 Task: Use the formula "DAVERAGE" in spreadsheet "Project portfolio".
Action: Mouse moved to (314, 506)
Screenshot: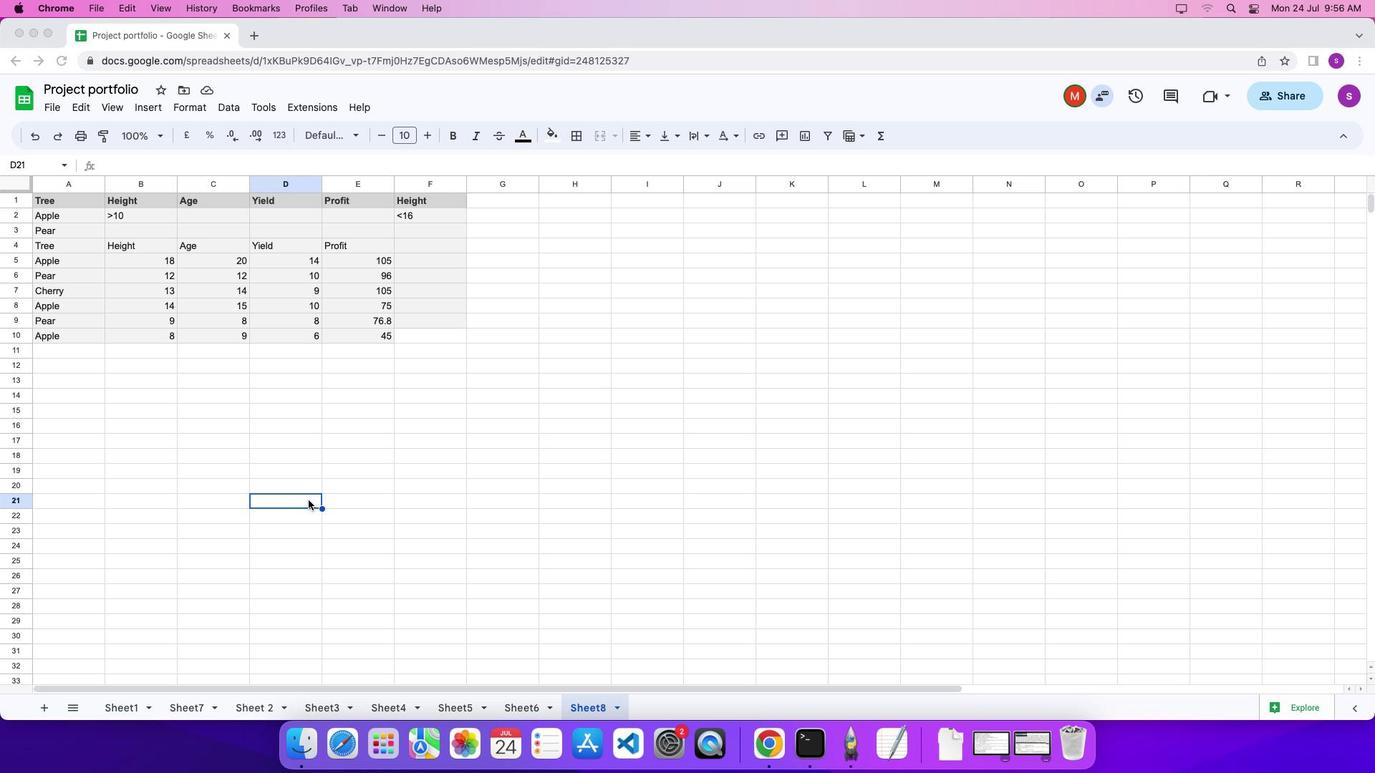 
Action: Mouse pressed left at (314, 506)
Screenshot: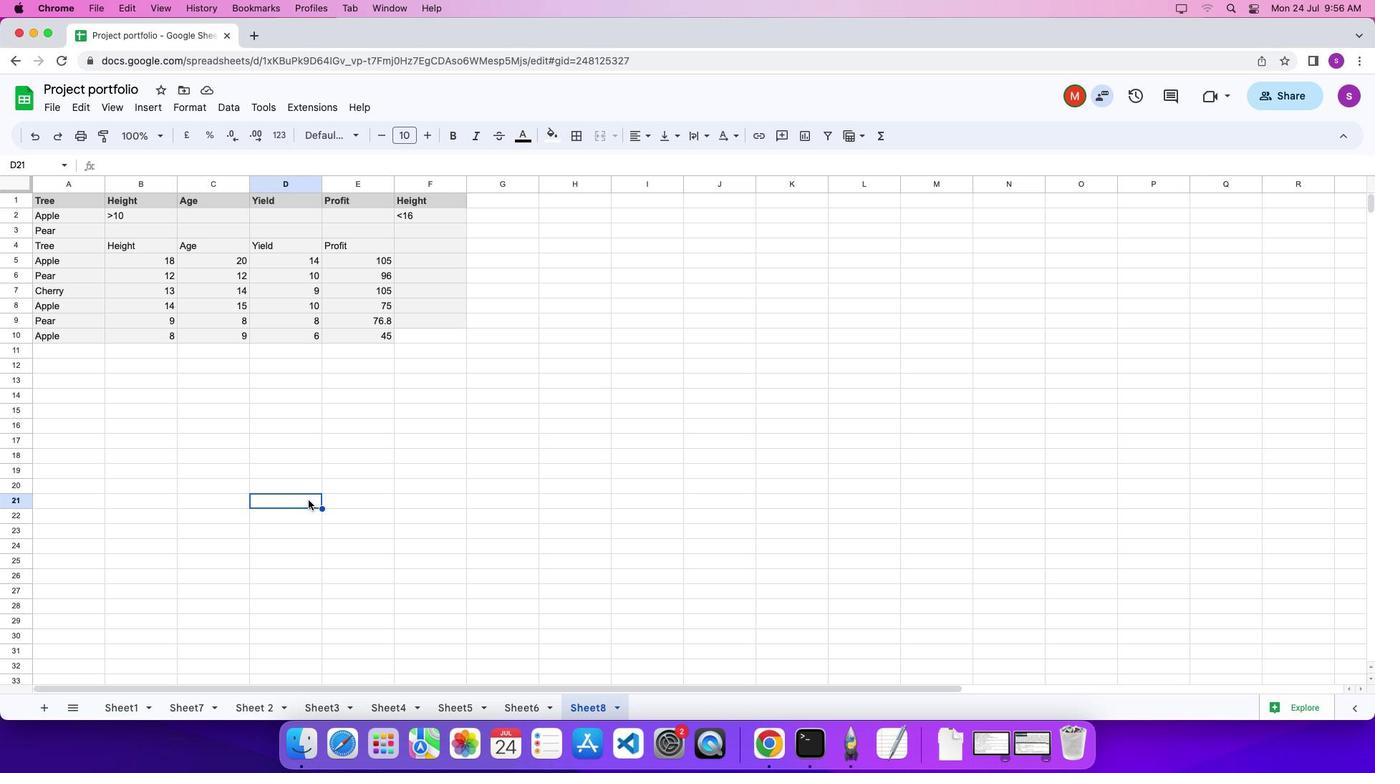 
Action: Key pressed '='
Screenshot: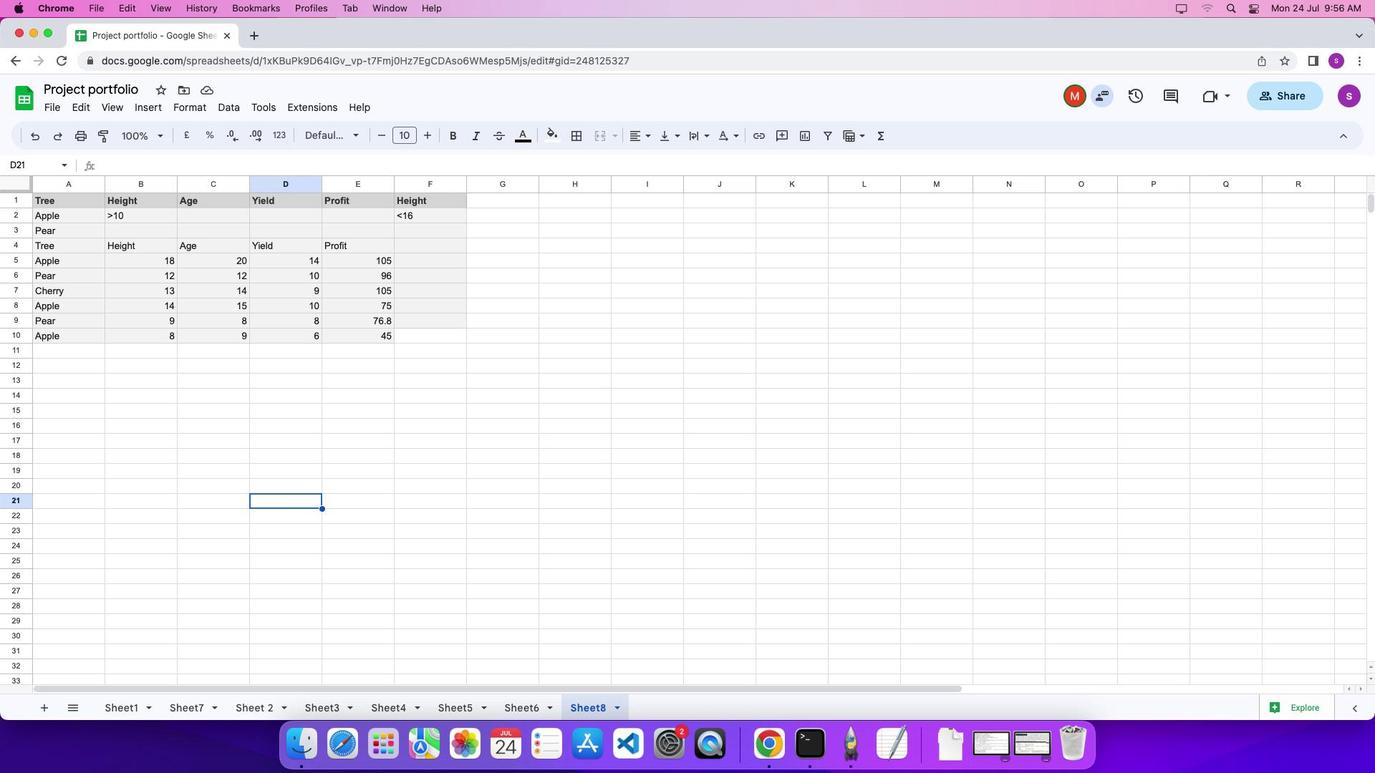 
Action: Mouse moved to (887, 136)
Screenshot: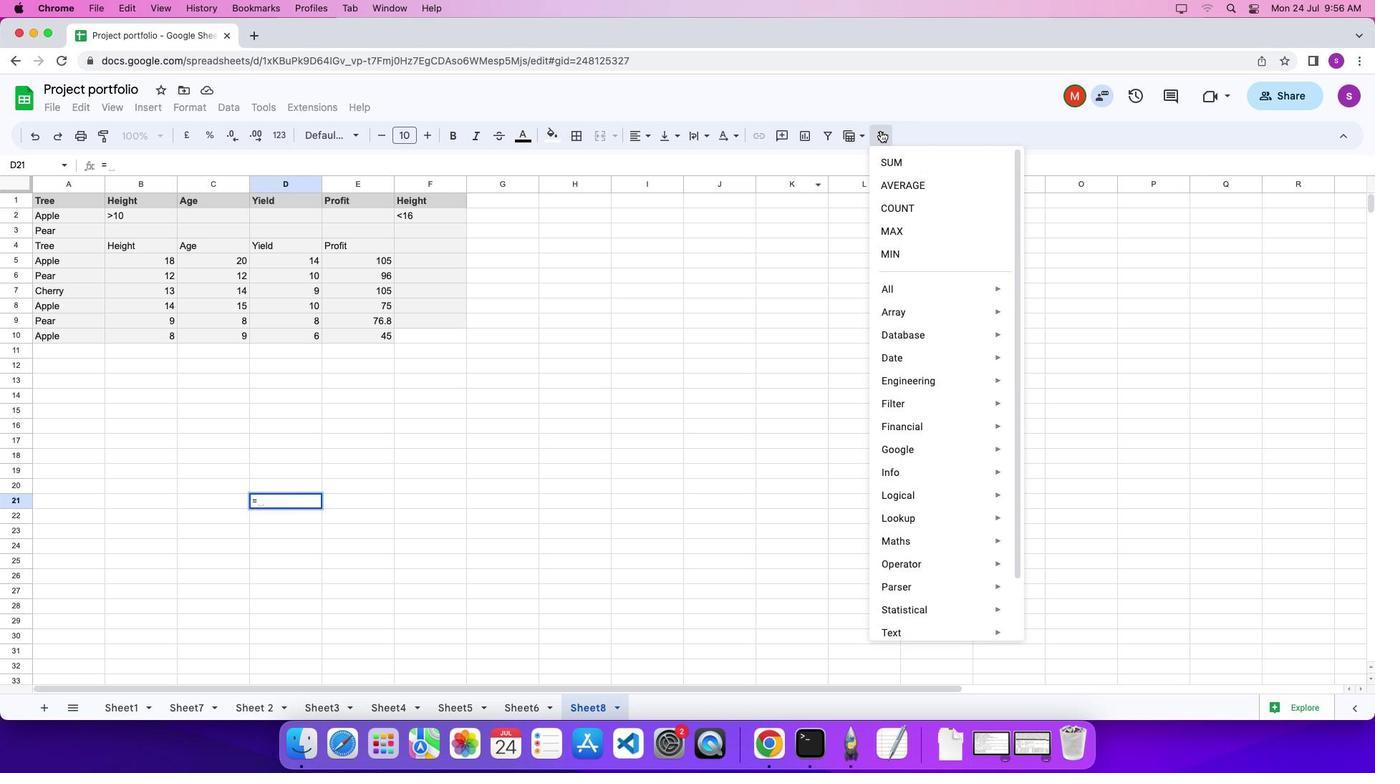 
Action: Mouse pressed left at (887, 136)
Screenshot: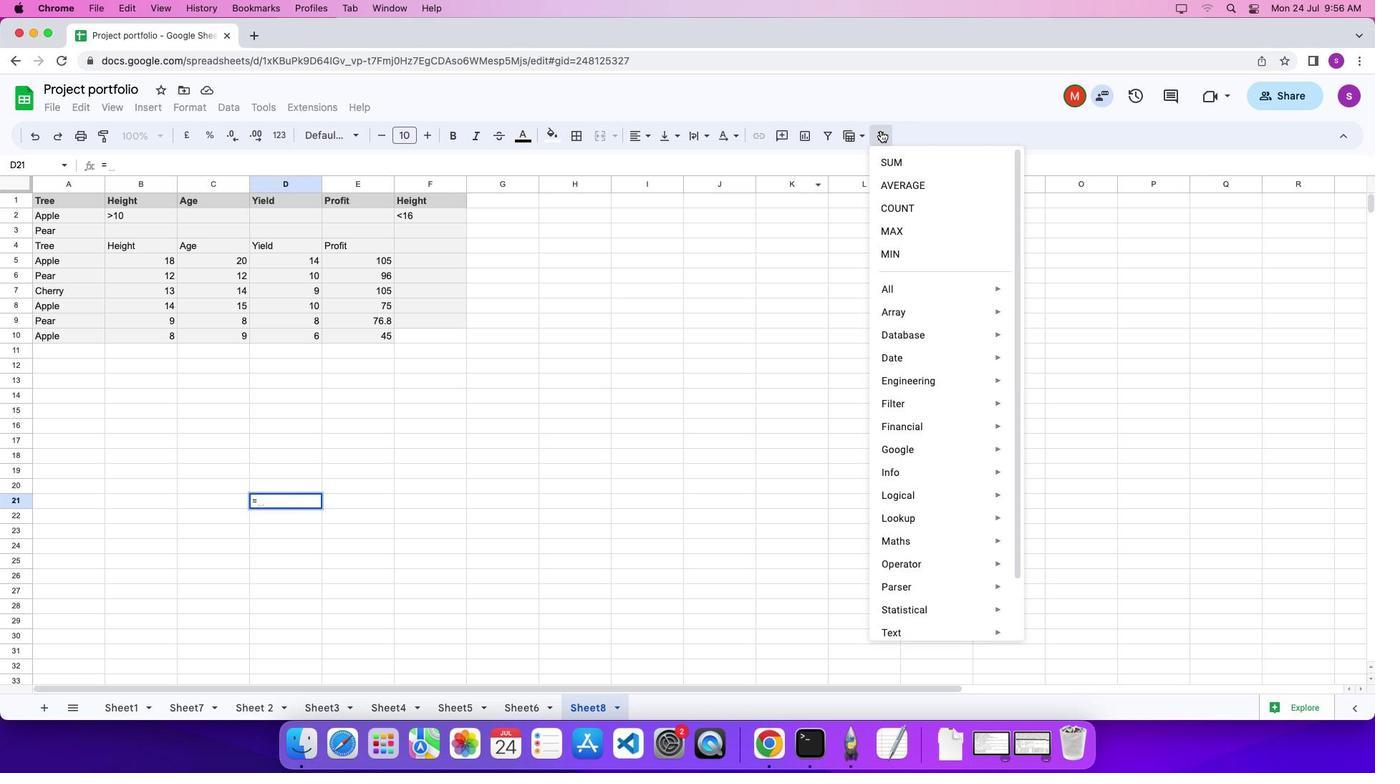 
Action: Mouse moved to (1105, 652)
Screenshot: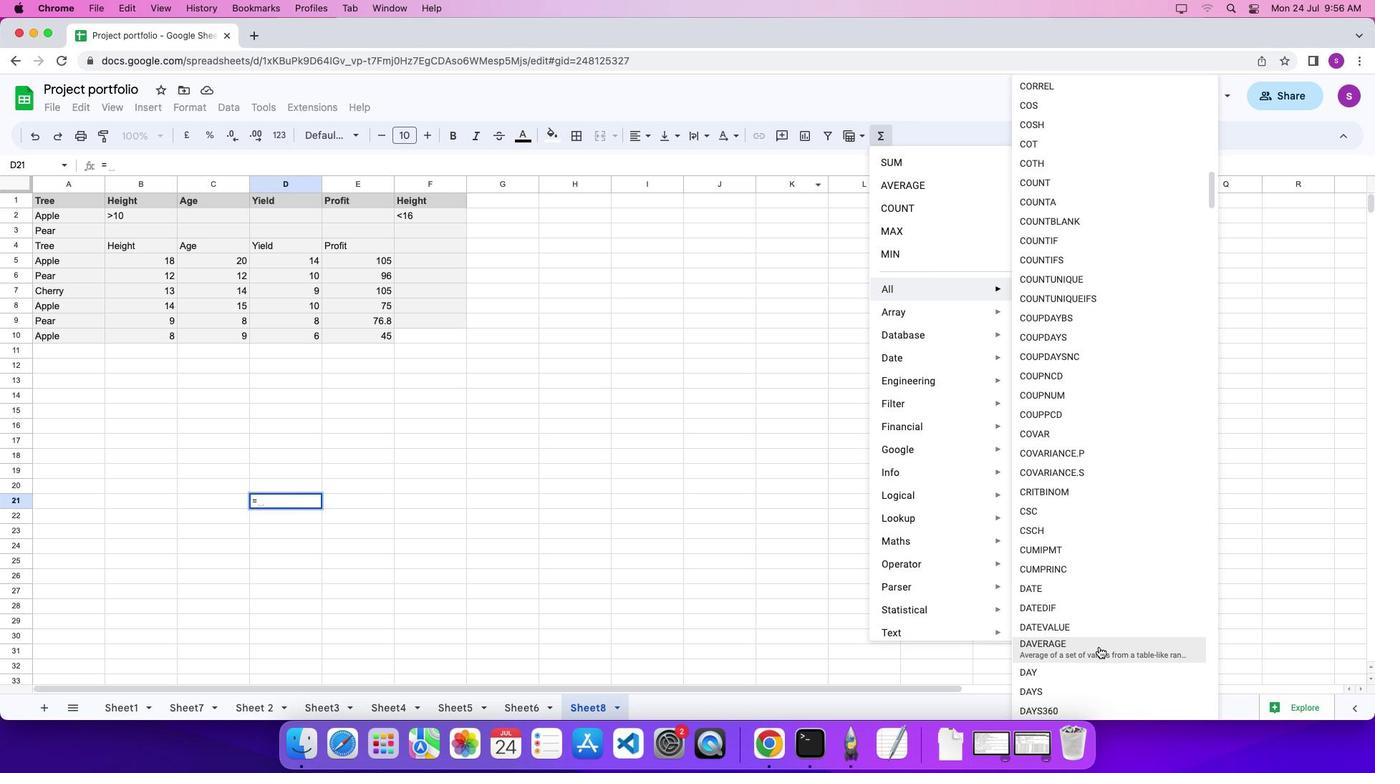 
Action: Mouse pressed left at (1105, 652)
Screenshot: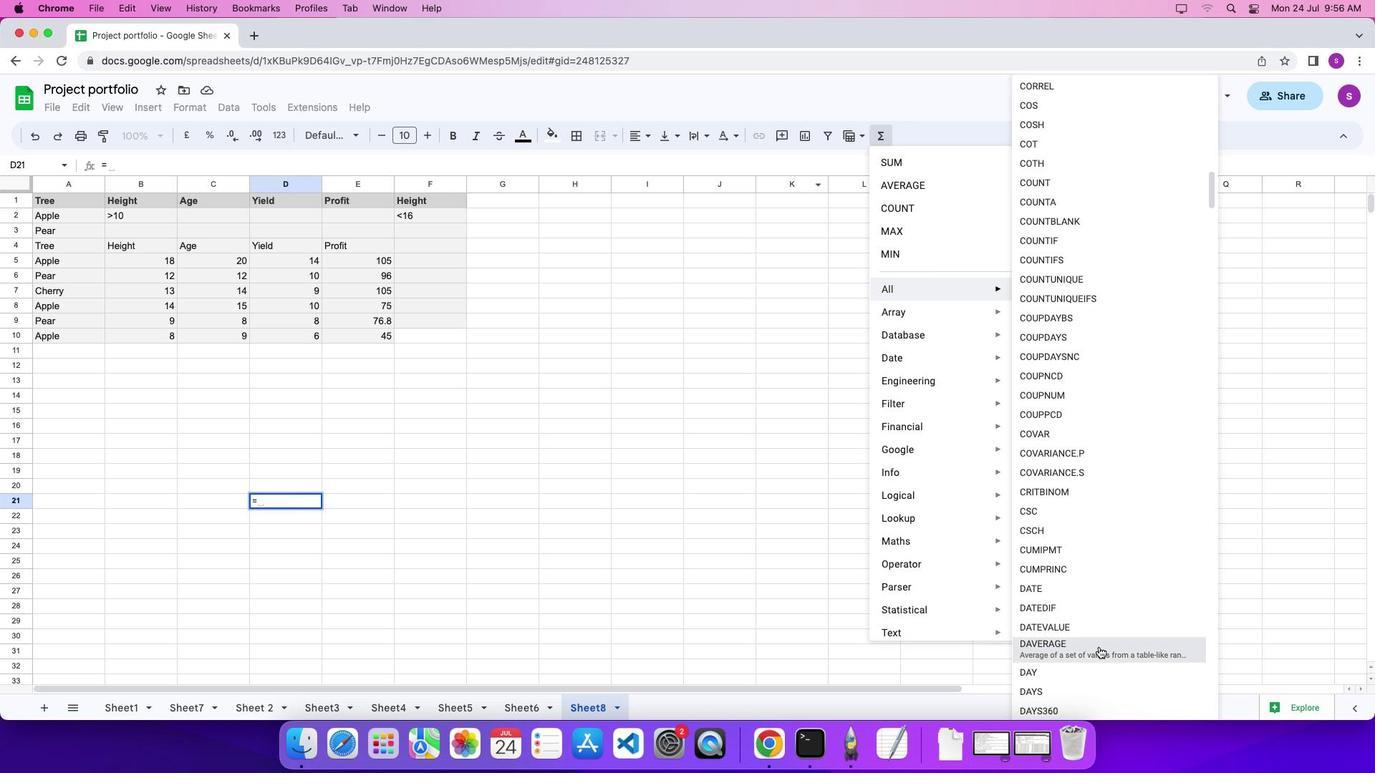 
Action: Mouse moved to (78, 204)
Screenshot: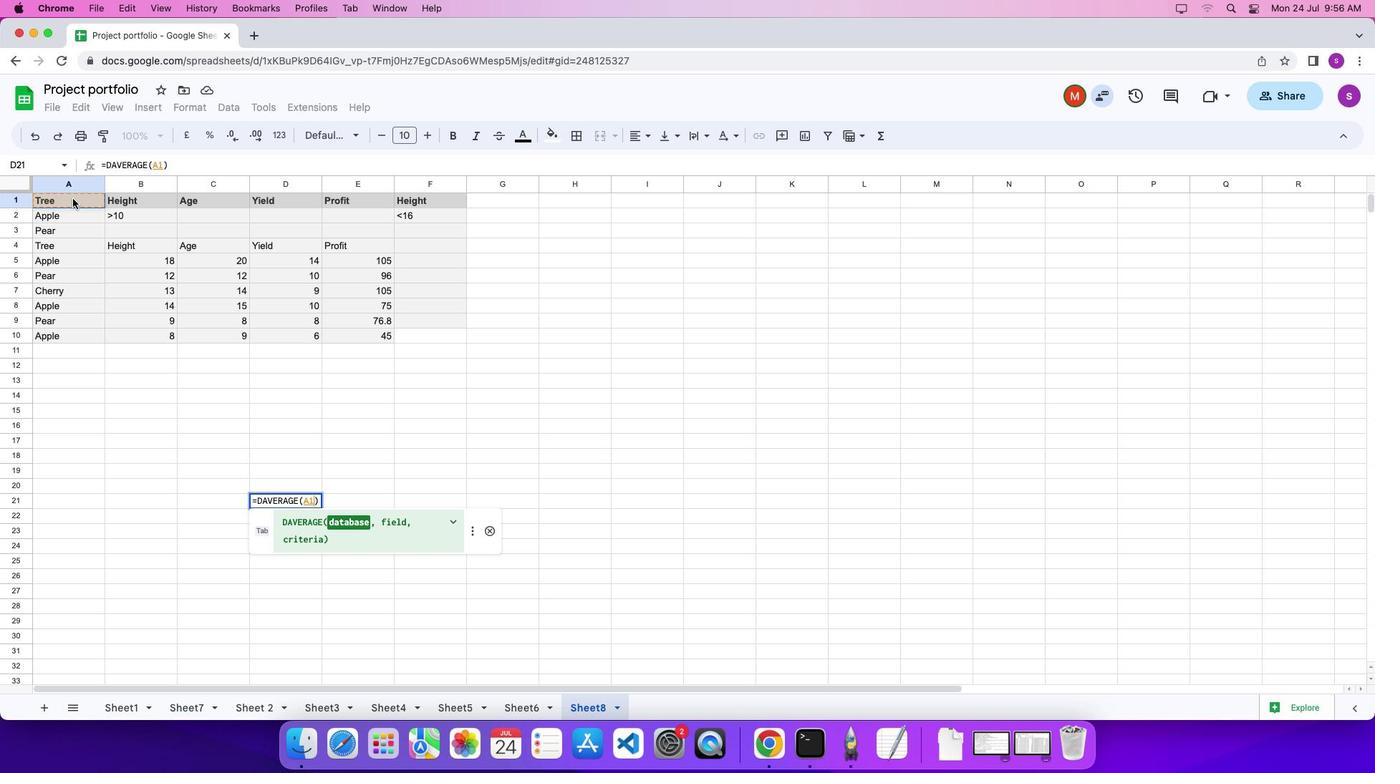 
Action: Mouse pressed left at (78, 204)
Screenshot: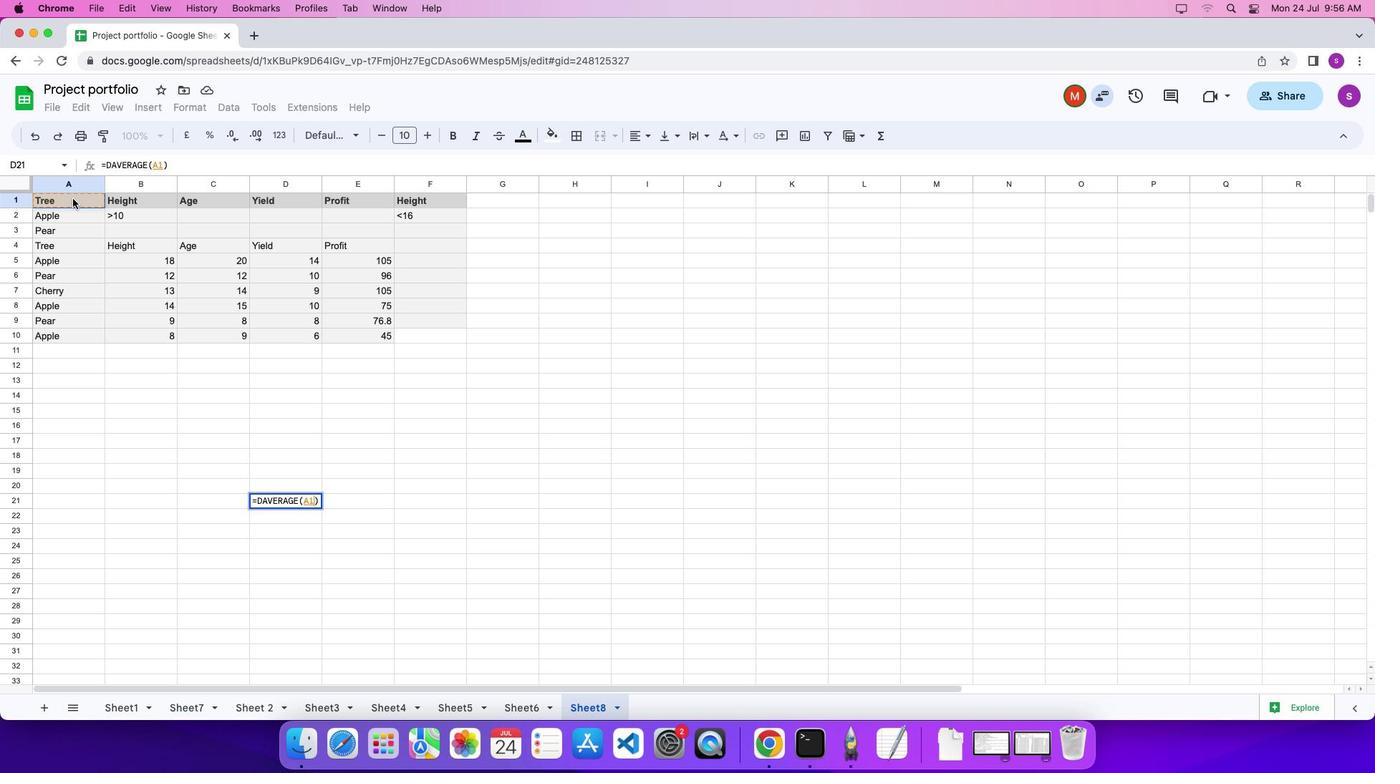 
Action: Mouse moved to (355, 345)
Screenshot: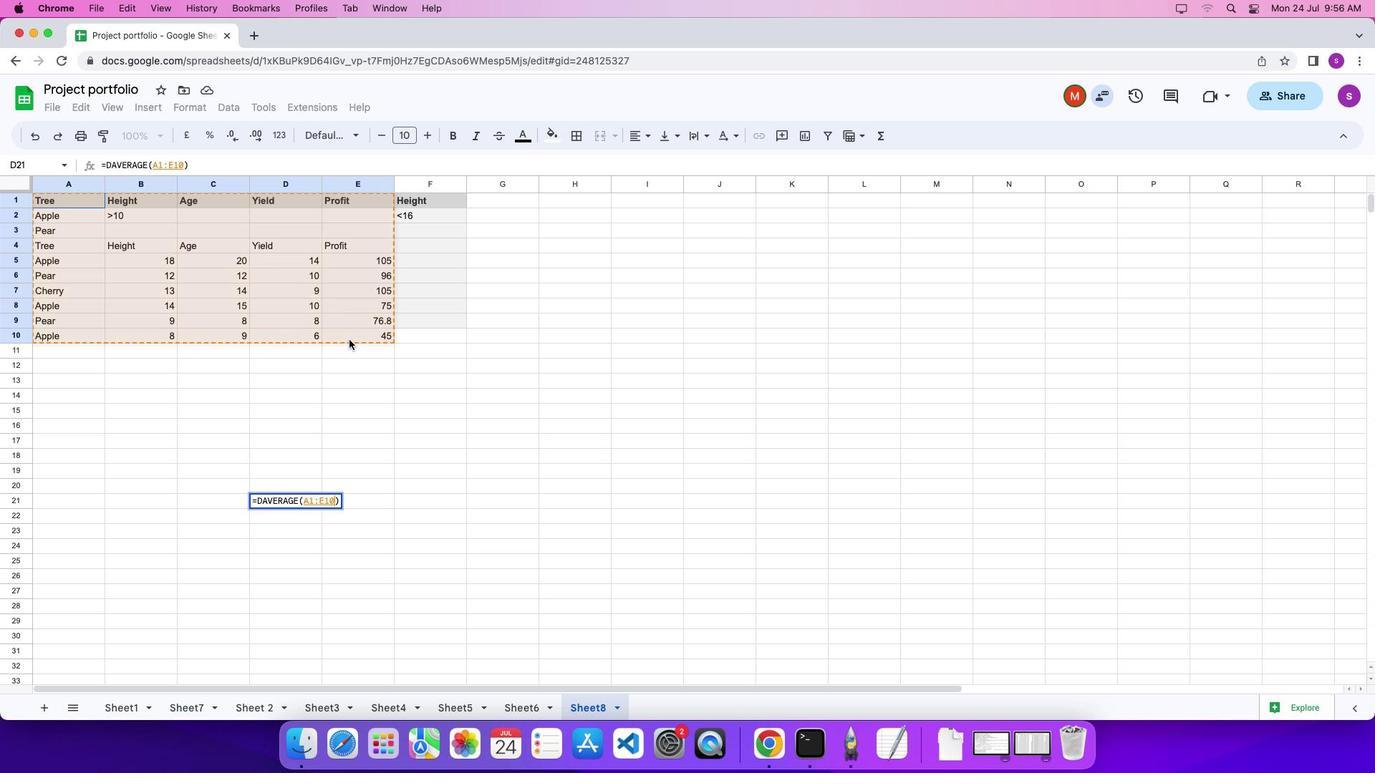 
Action: Key pressed ','Key.shift_r'"'Key.shift'Y''i''e''l''d'Key.shift_r'"'','
Screenshot: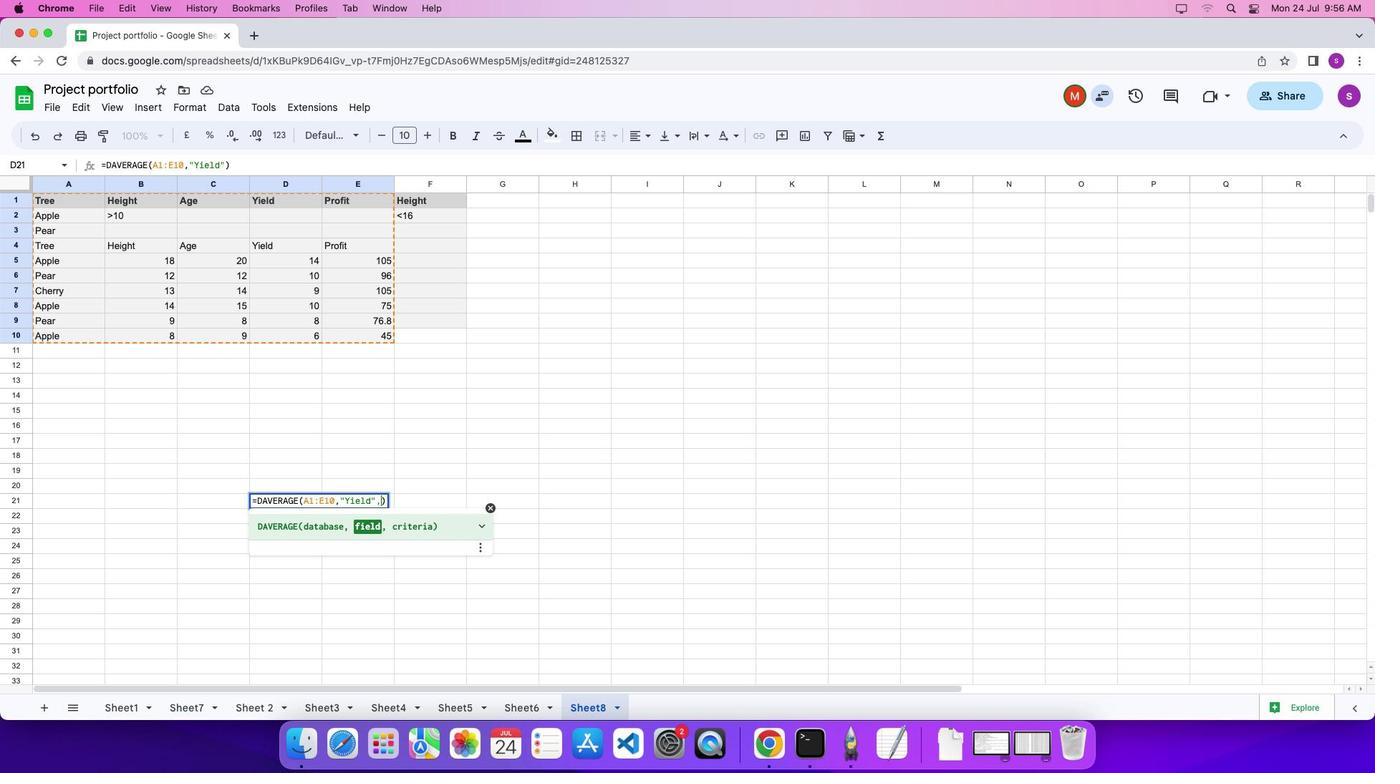 
Action: Mouse moved to (68, 207)
Screenshot: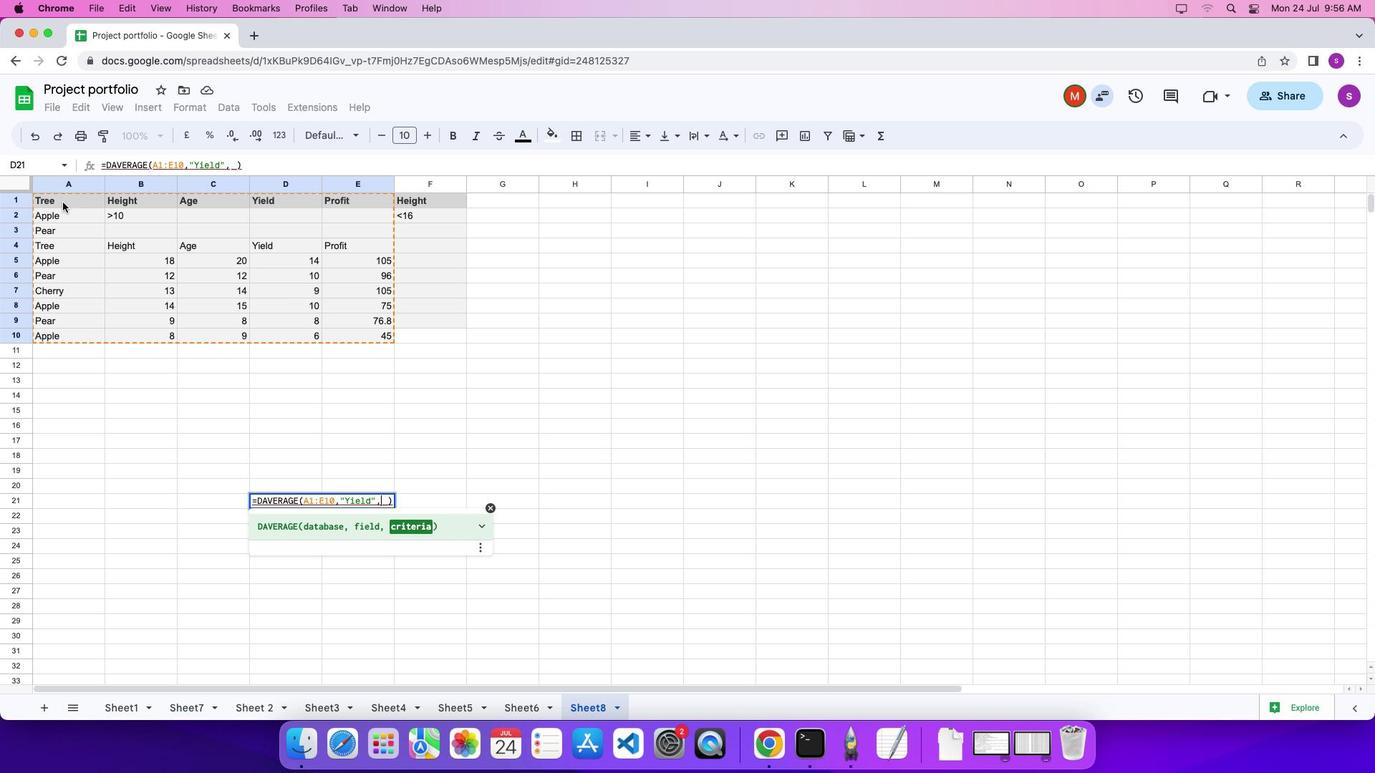 
Action: Mouse pressed left at (68, 207)
Screenshot: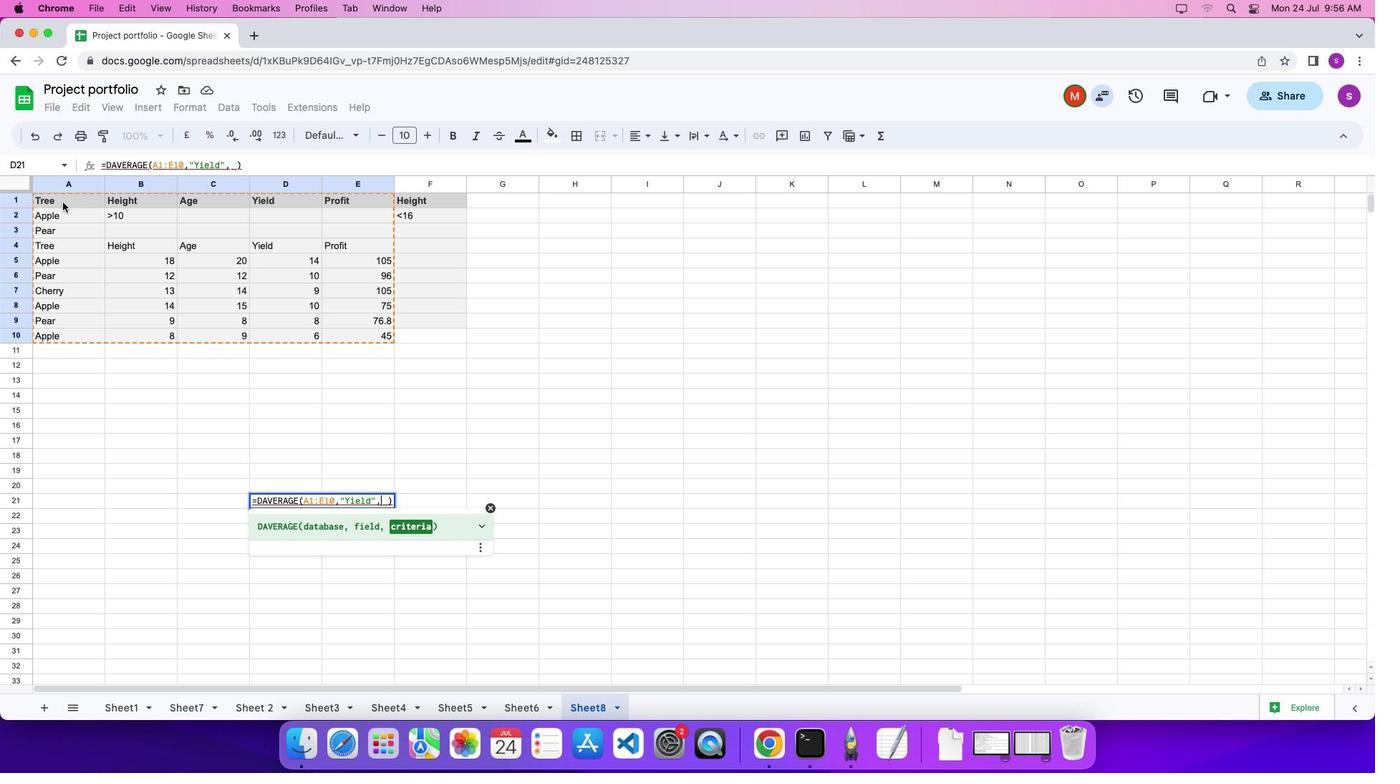 
Action: Mouse moved to (182, 260)
Screenshot: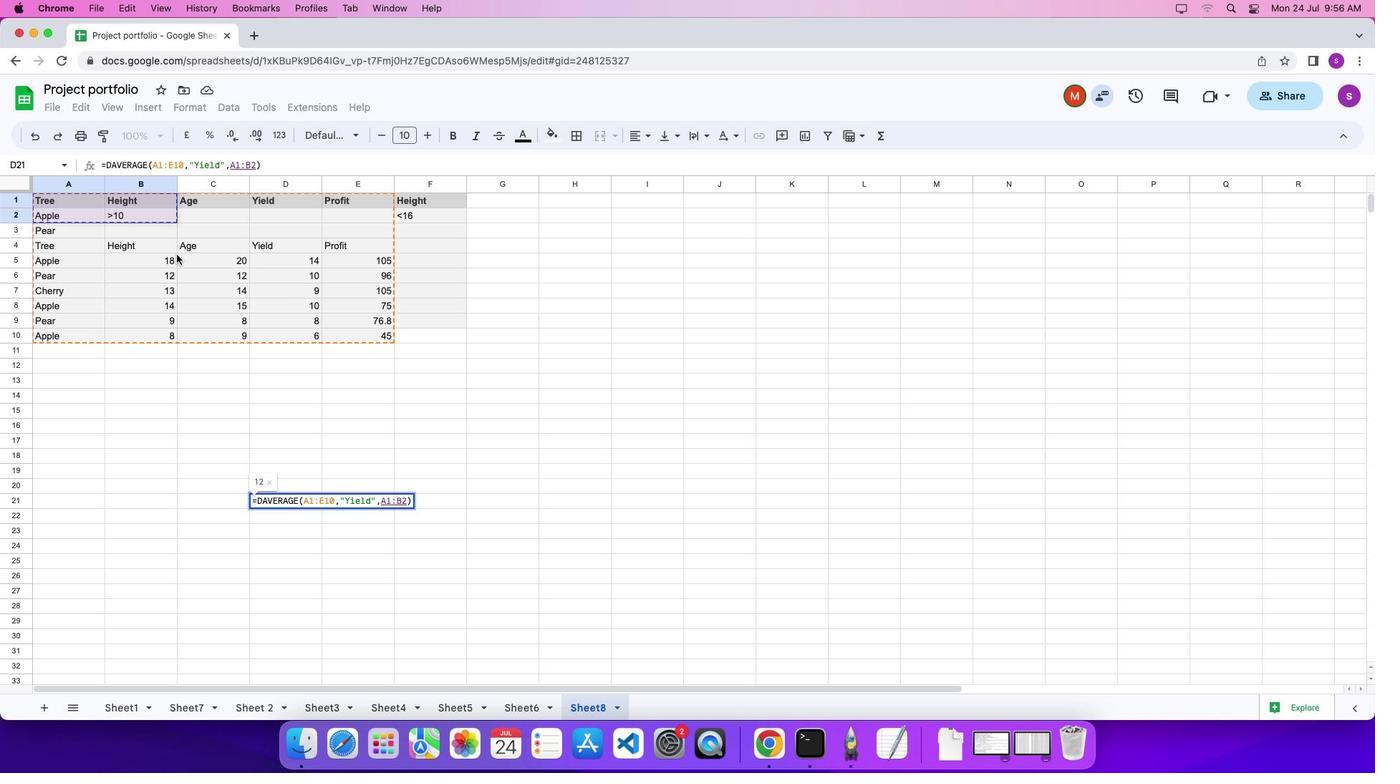 
Action: Key pressed Key.enter
Screenshot: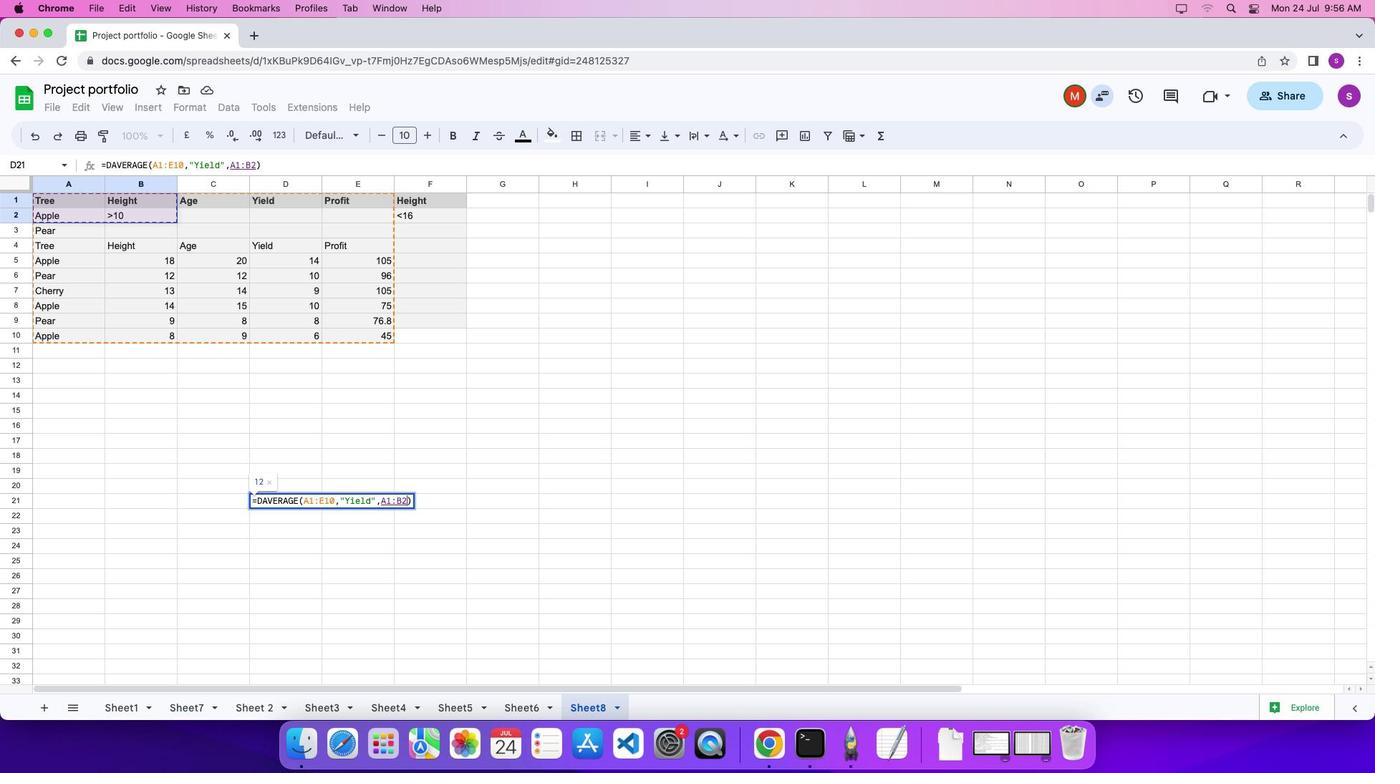 
Action: Mouse moved to (308, 514)
Screenshot: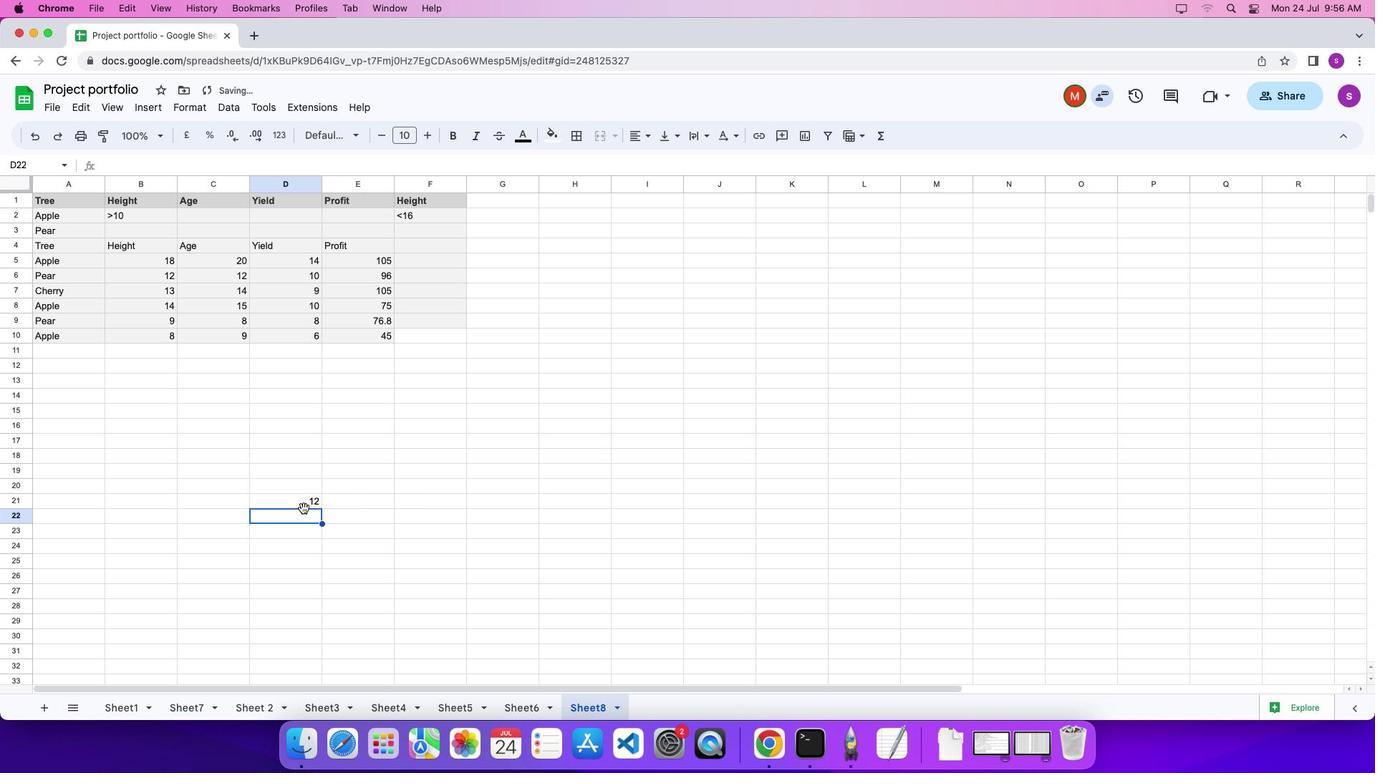
Action: Mouse pressed left at (308, 514)
Screenshot: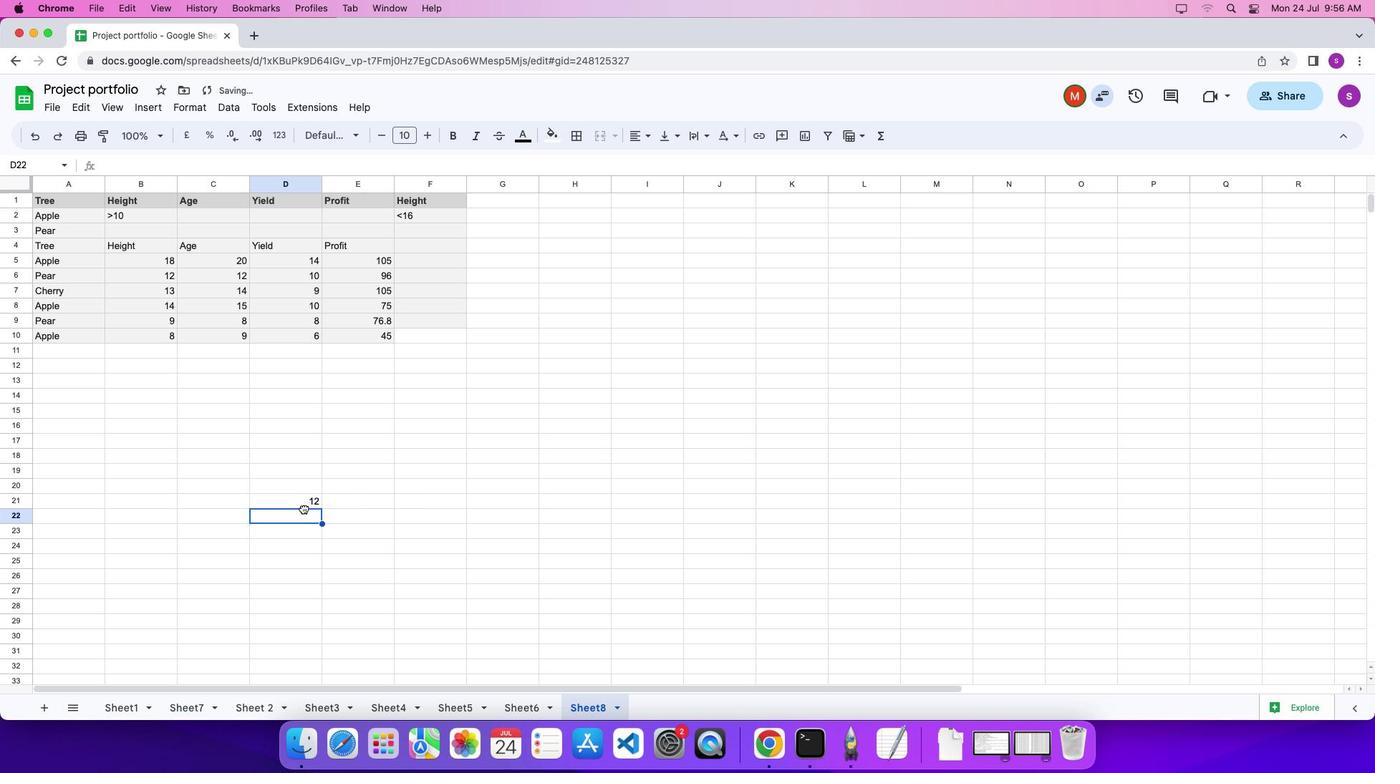 
Action: Mouse moved to (313, 503)
Screenshot: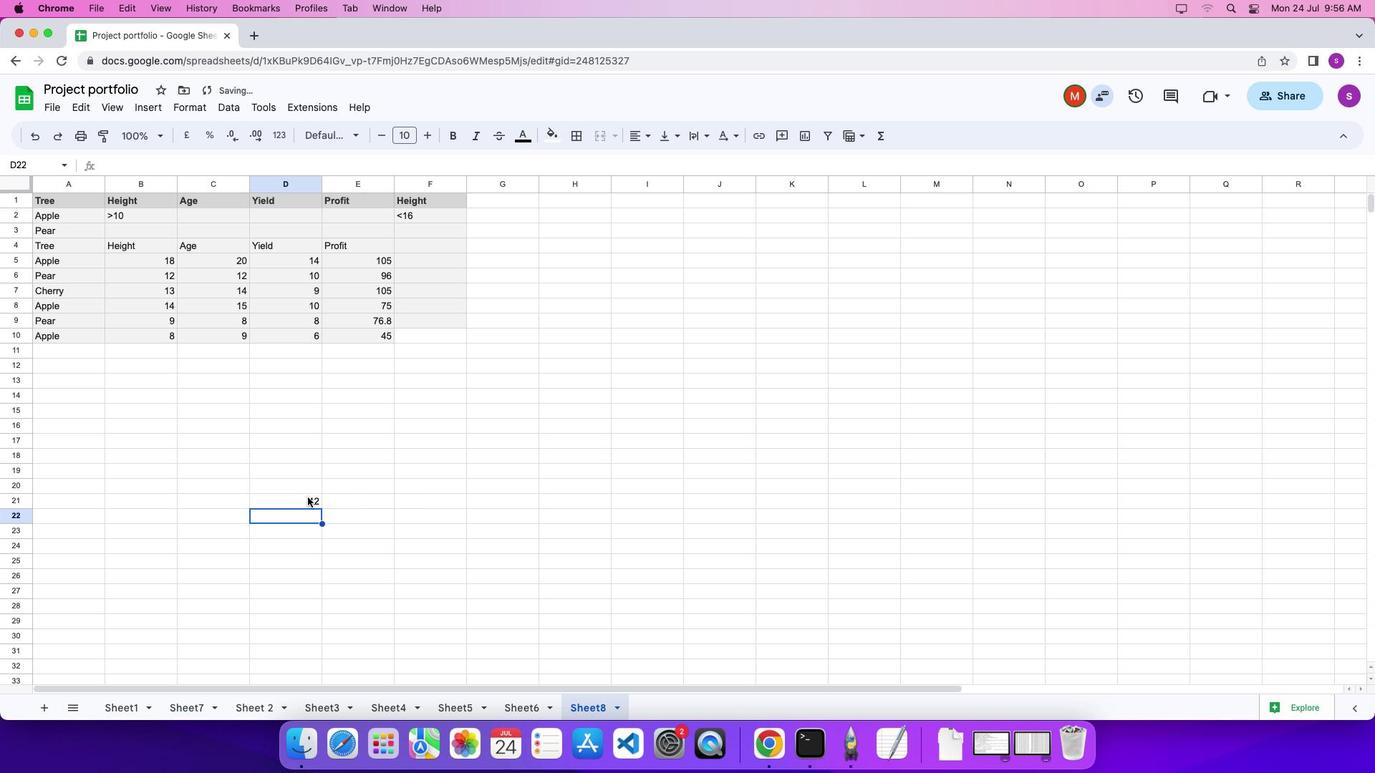
Action: Mouse pressed left at (313, 503)
Screenshot: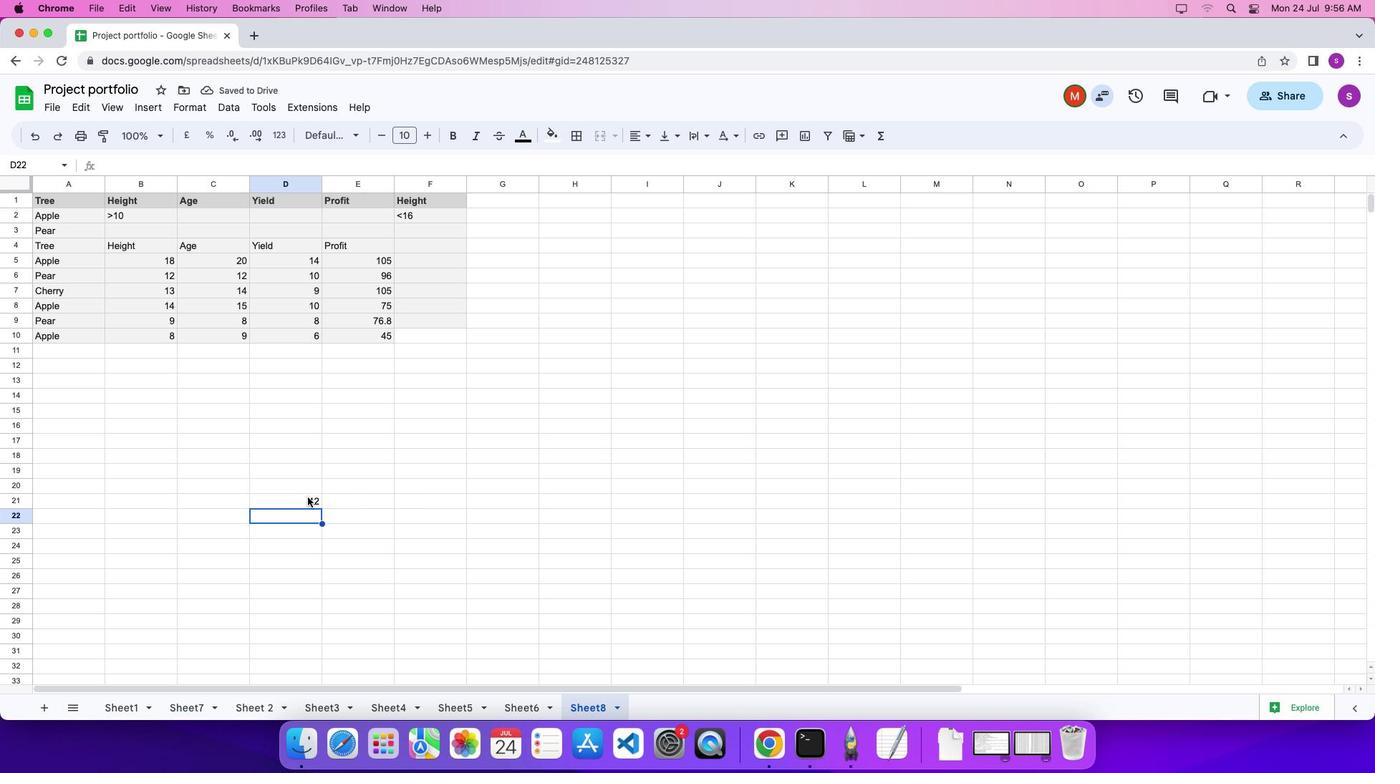 
Action: Mouse moved to (406, 545)
Screenshot: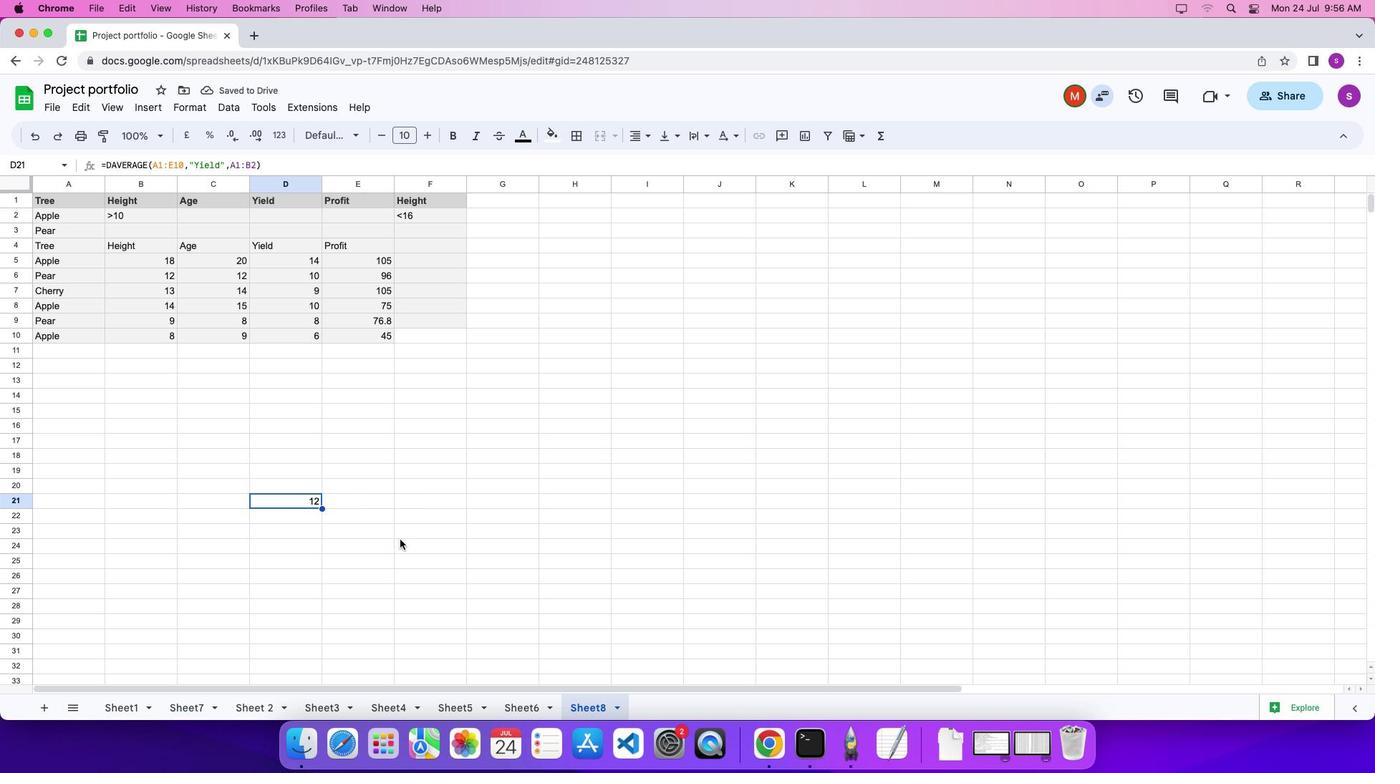 
